 Task: Create New Customer with Customer Name: Albertsons Pets, Billing Address Line1: 3640 Walton Street, Billing Address Line2:  Salt Lake City, Billing Address Line3:  Utah 84104
Action: Mouse moved to (189, 32)
Screenshot: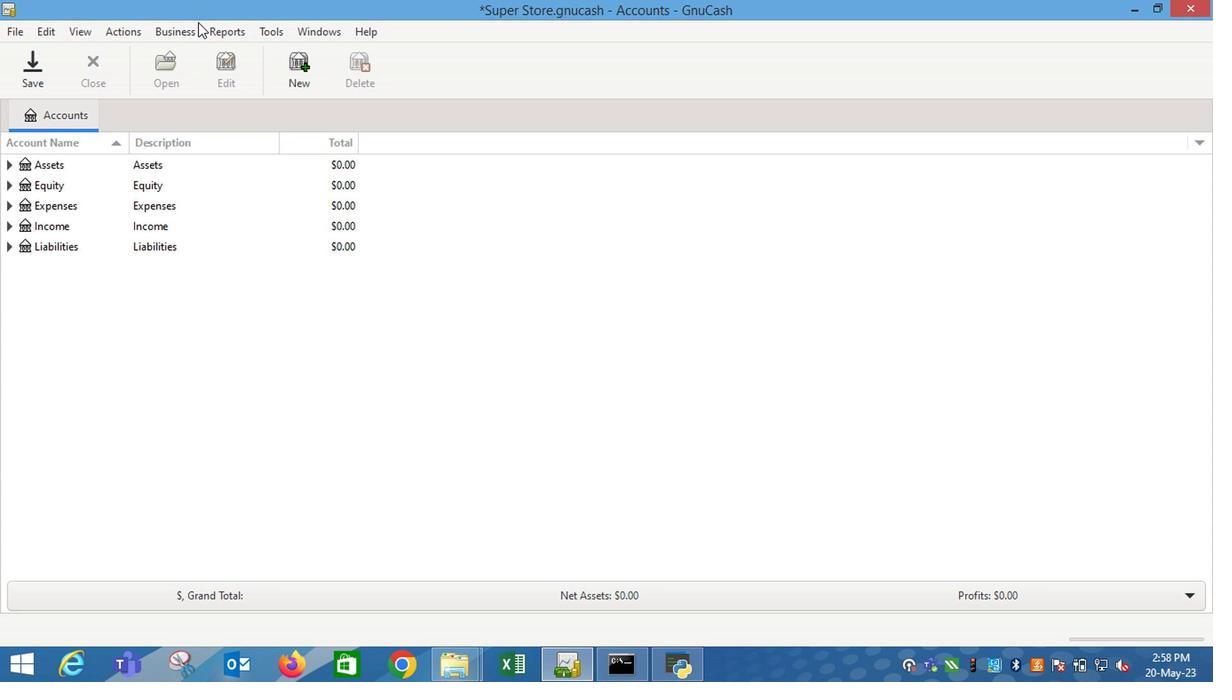 
Action: Mouse pressed left at (189, 32)
Screenshot: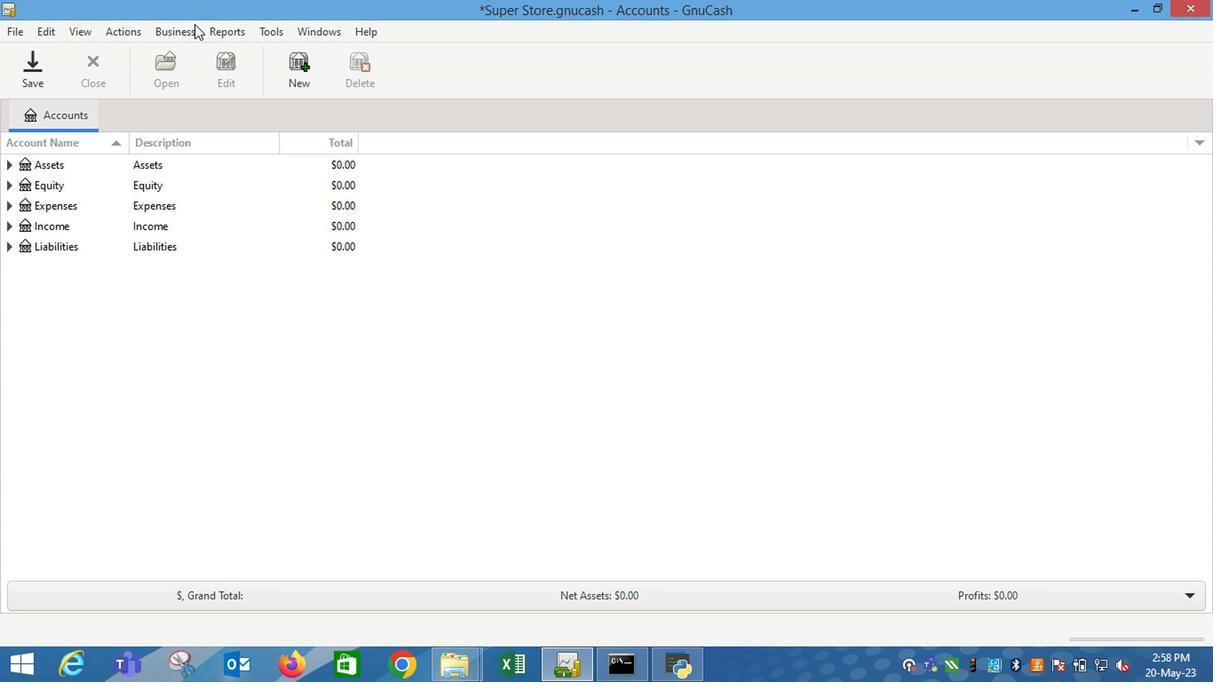
Action: Mouse moved to (357, 81)
Screenshot: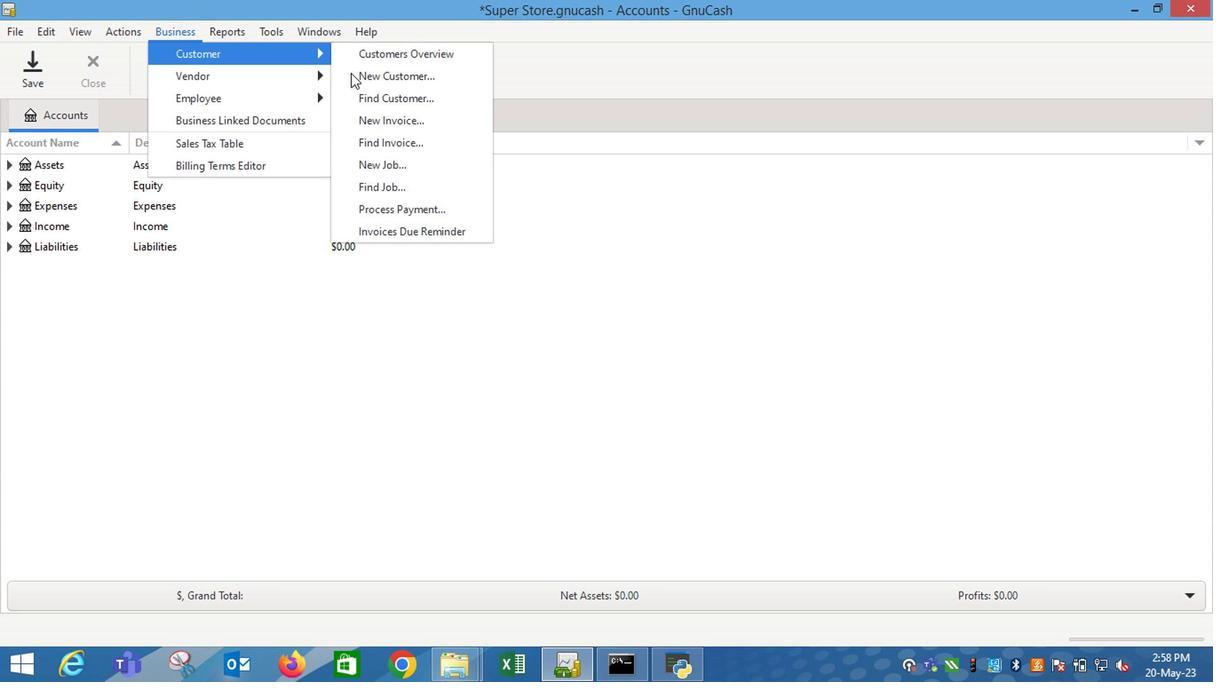 
Action: Mouse pressed left at (357, 81)
Screenshot: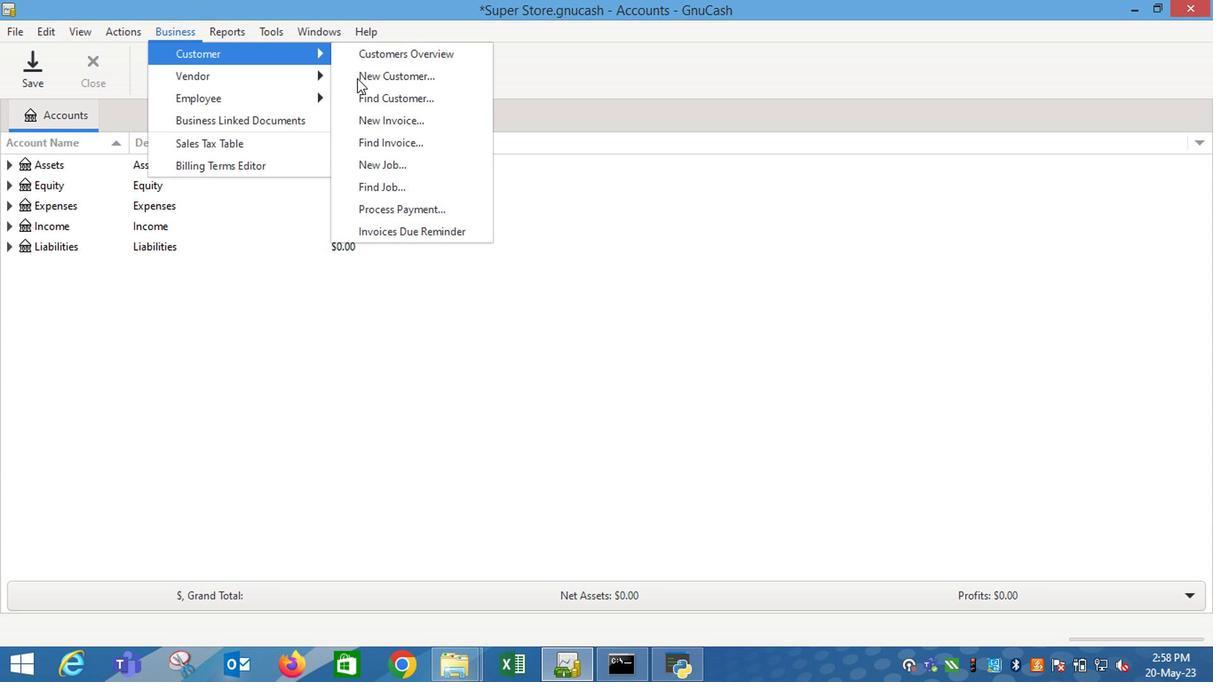 
Action: Key pressed <Key.shift_r>Albertsons<Key.space><Key.shift_r>Pets<Key.tab><Key.tab><Key.tab>3640<Key.space><Key.shift_r>Walton<Key.space><Key.shift_r>Street<Key.tab><Key.shift_r>SA<Key.right><Key.tab><Key.shift_r>U<Key.right>
Screenshot: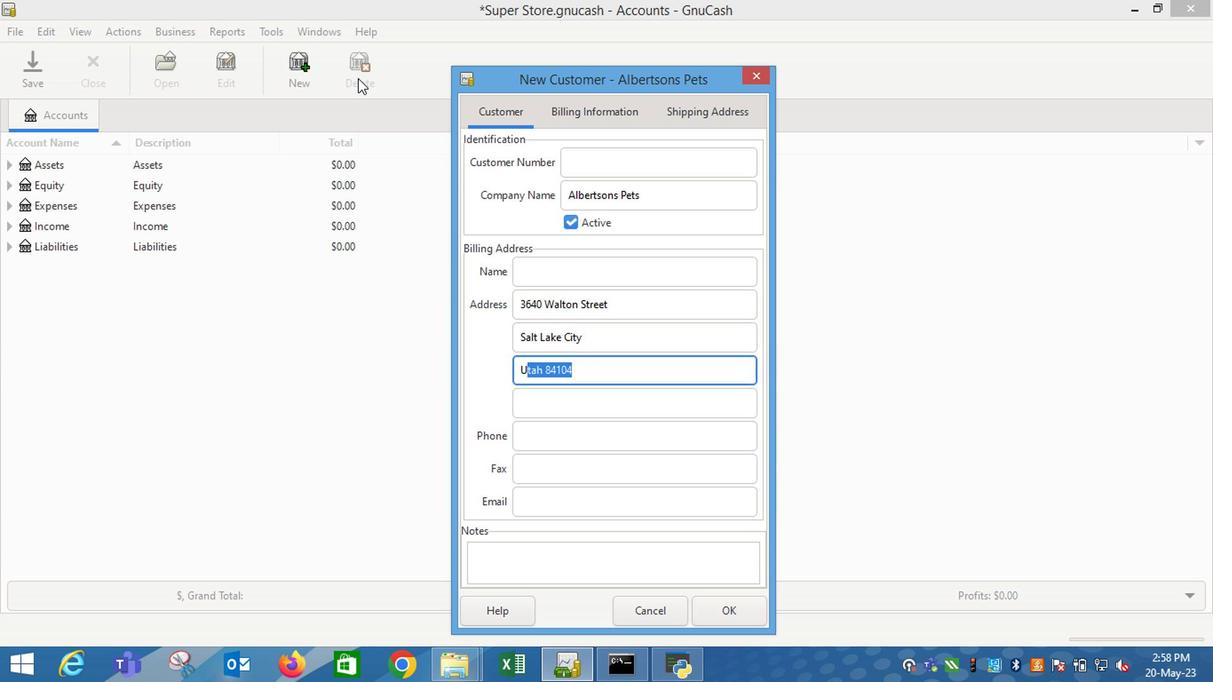 
Action: Mouse moved to (726, 613)
Screenshot: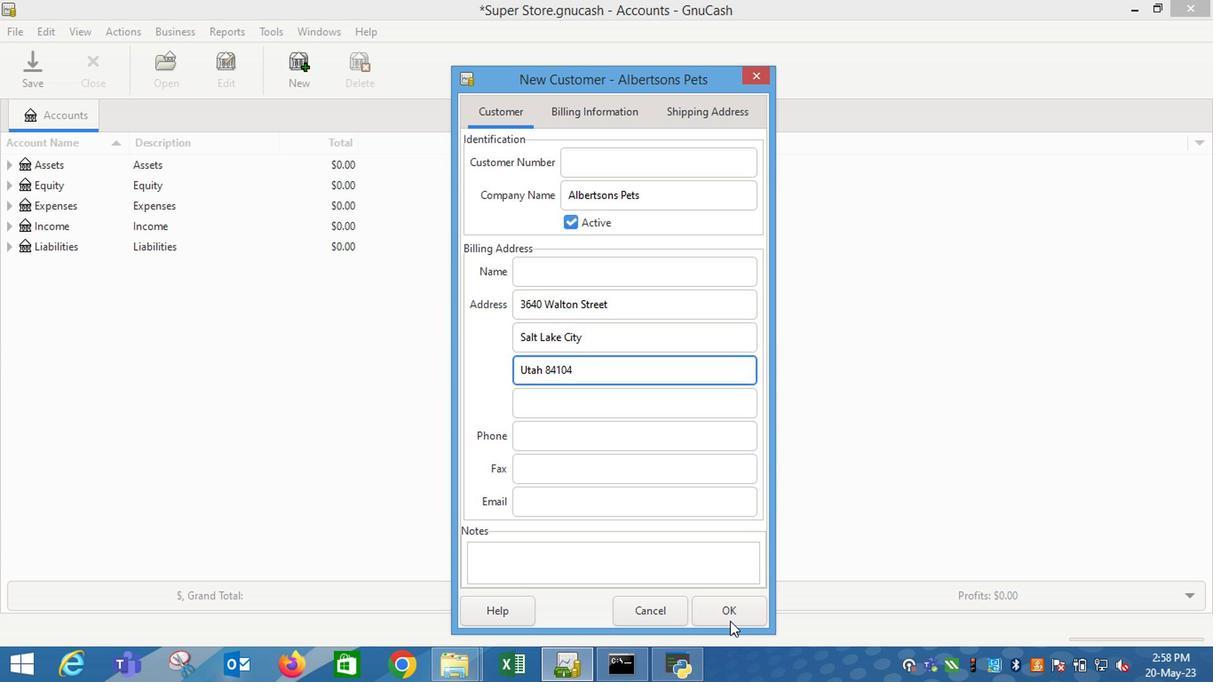 
Action: Mouse pressed left at (726, 613)
Screenshot: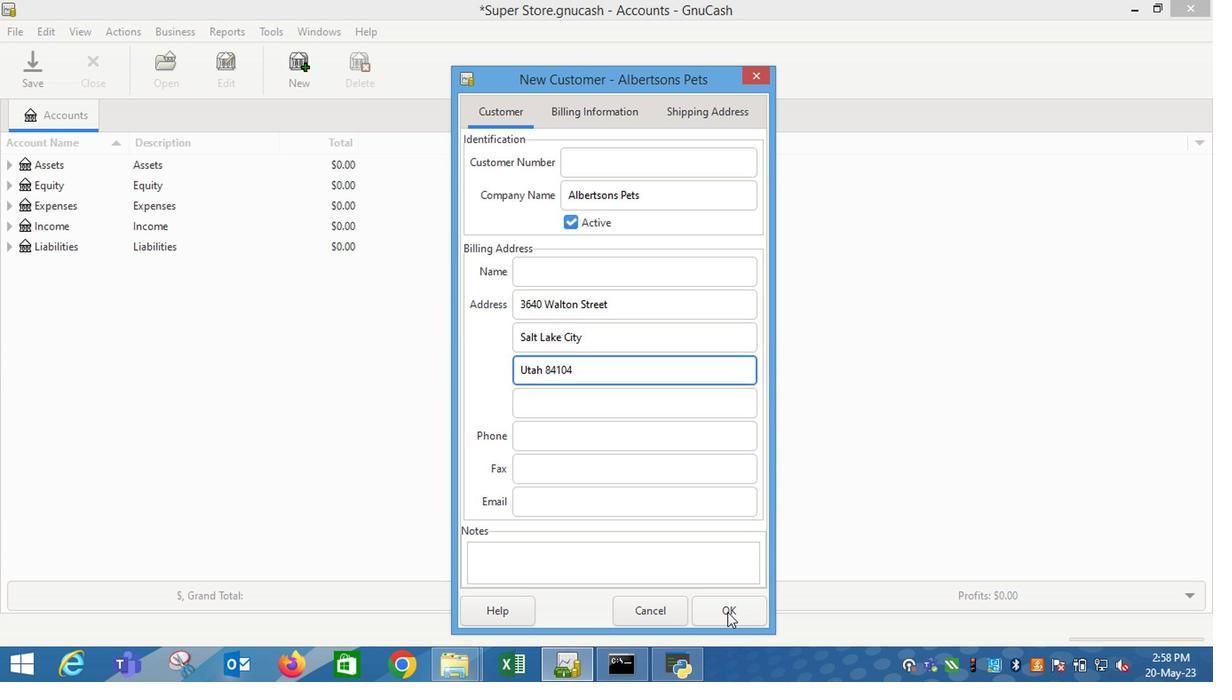 
